 Task: Set the High-priority code rate for DVB-T reception parameters to 1/2.
Action: Mouse moved to (120, 4)
Screenshot: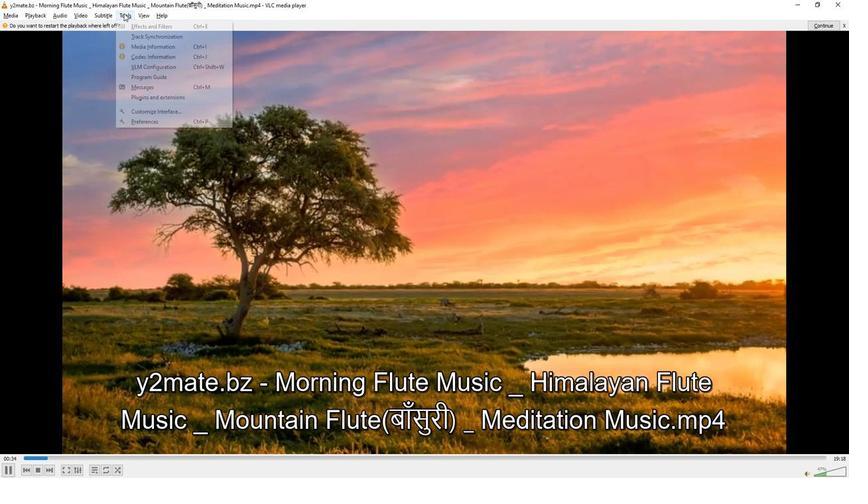 
Action: Mouse pressed left at (120, 4)
Screenshot: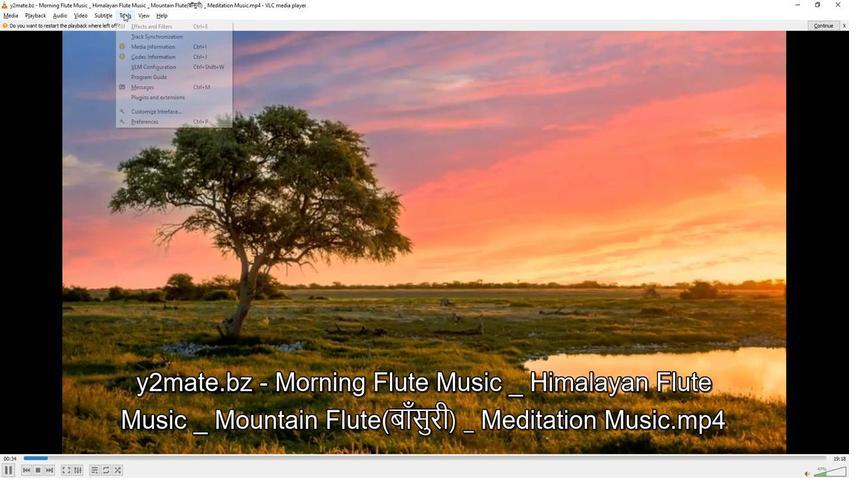 
Action: Mouse moved to (128, 116)
Screenshot: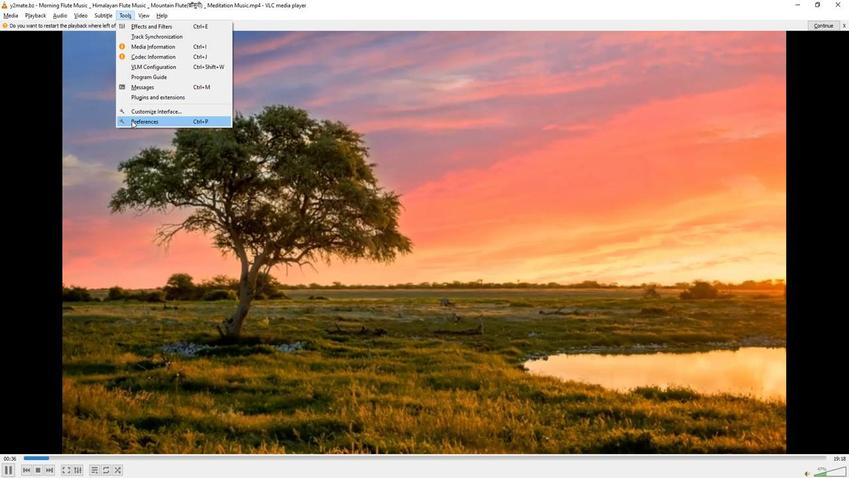 
Action: Mouse pressed left at (128, 116)
Screenshot: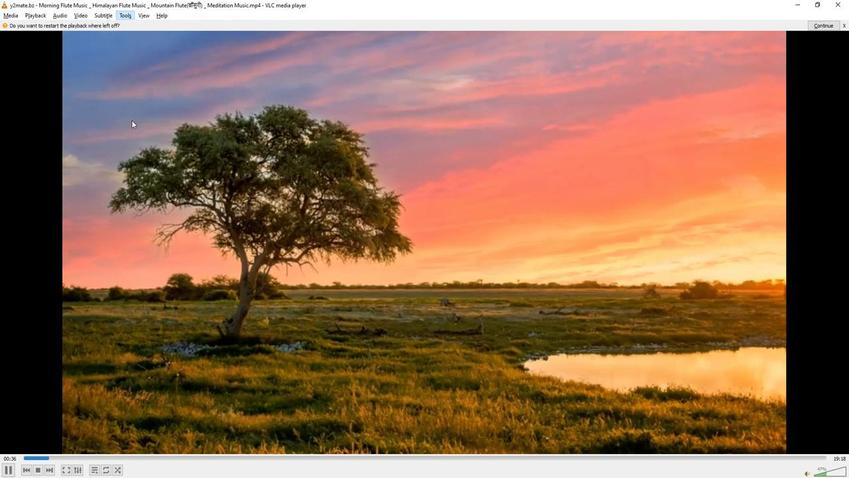 
Action: Mouse moved to (277, 398)
Screenshot: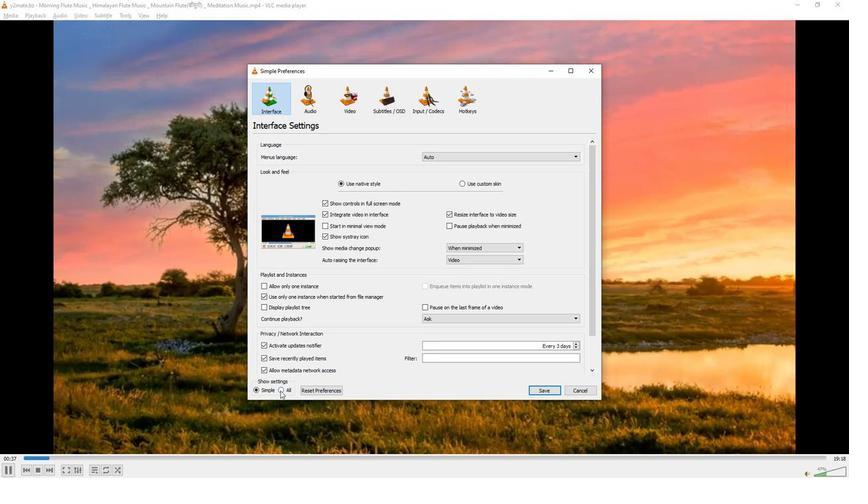 
Action: Mouse pressed left at (277, 398)
Screenshot: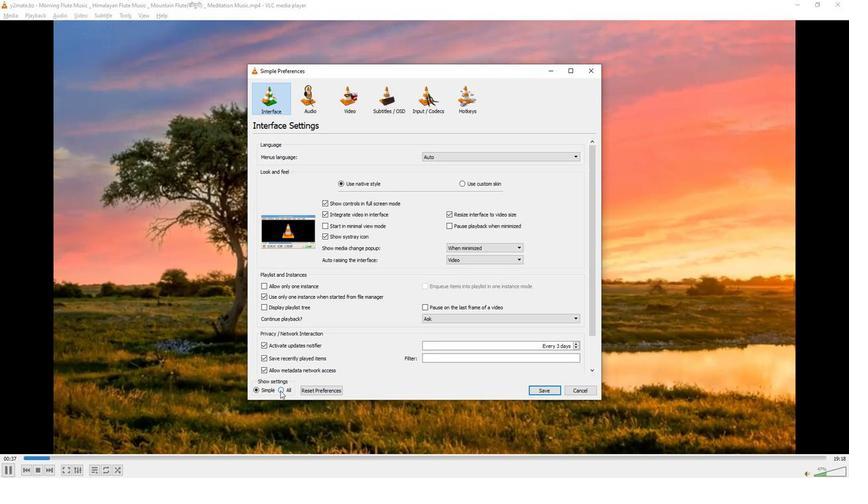
Action: Mouse moved to (265, 238)
Screenshot: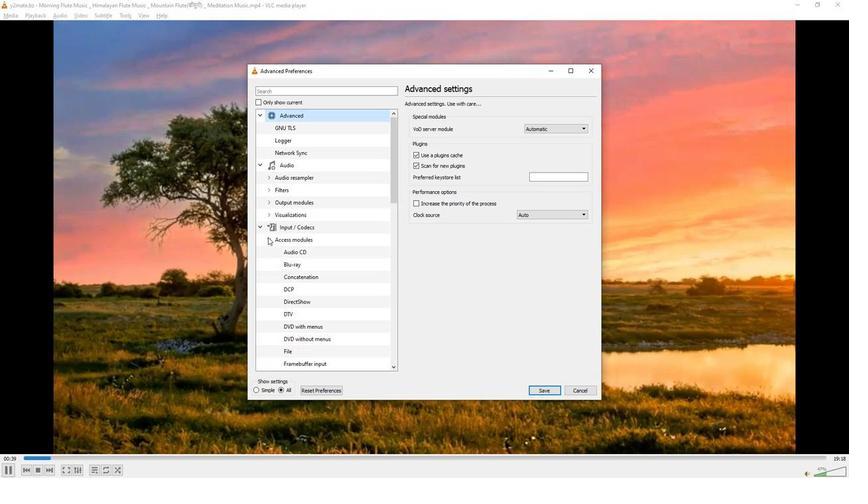 
Action: Mouse pressed left at (265, 238)
Screenshot: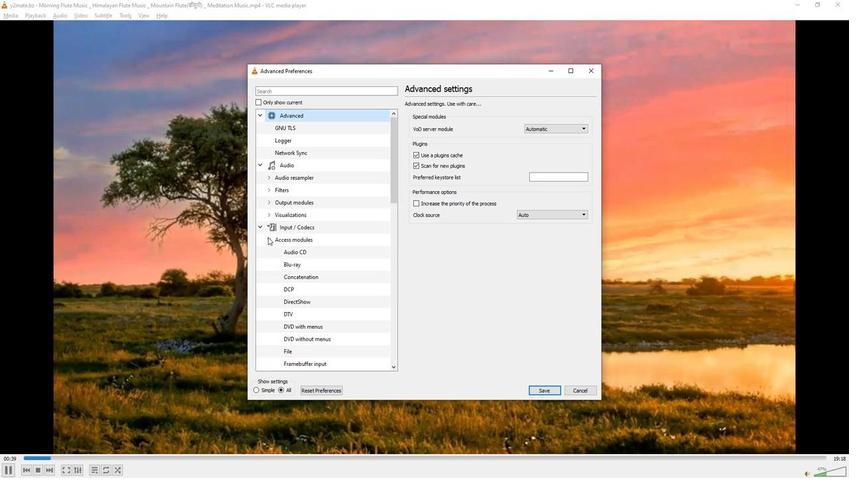 
Action: Mouse moved to (287, 317)
Screenshot: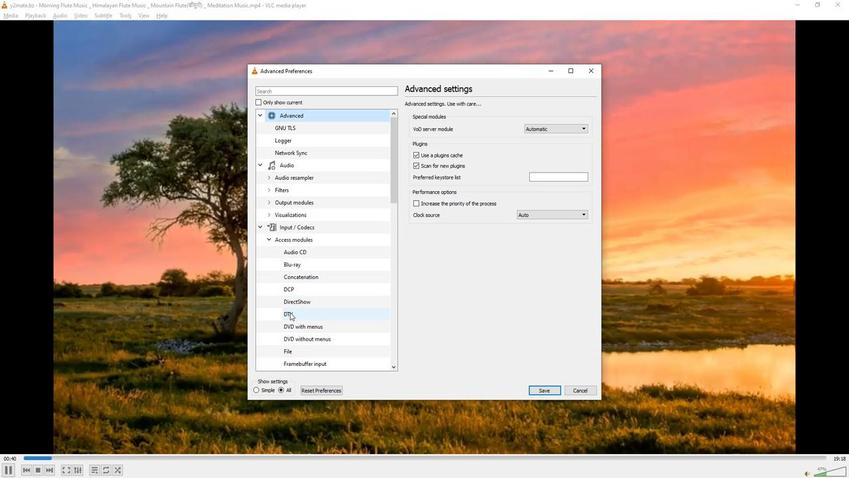 
Action: Mouse pressed left at (287, 317)
Screenshot: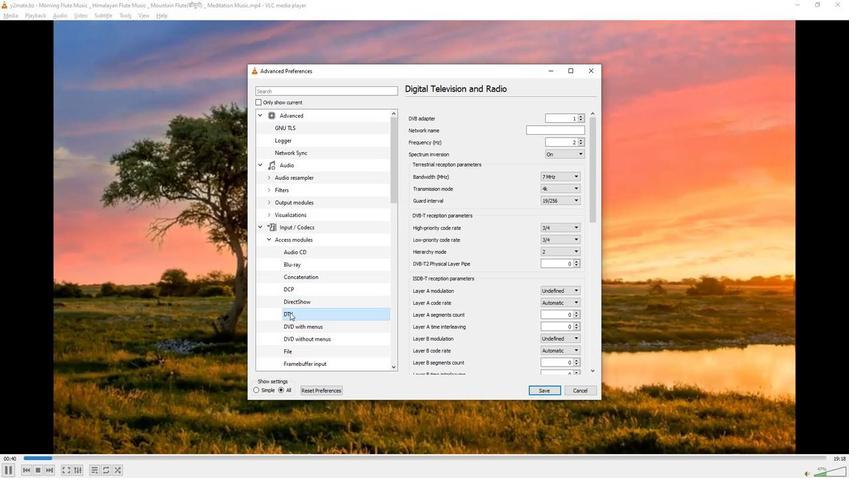 
Action: Mouse moved to (567, 229)
Screenshot: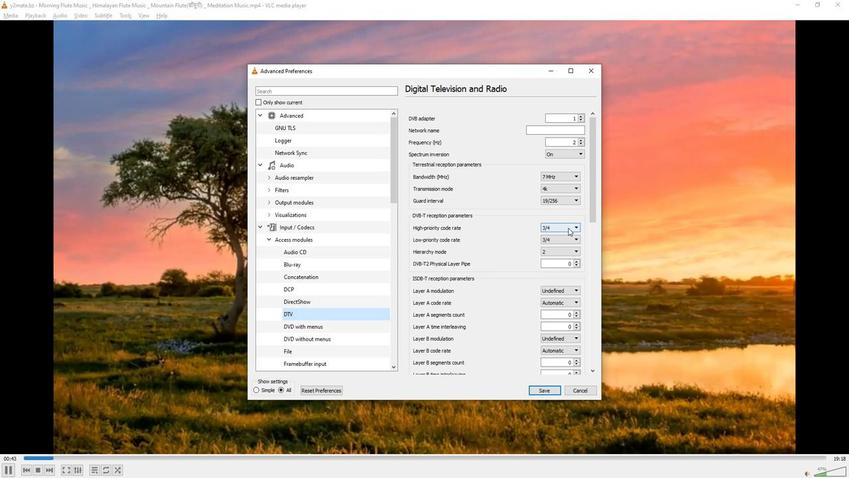 
Action: Mouse pressed left at (567, 229)
Screenshot: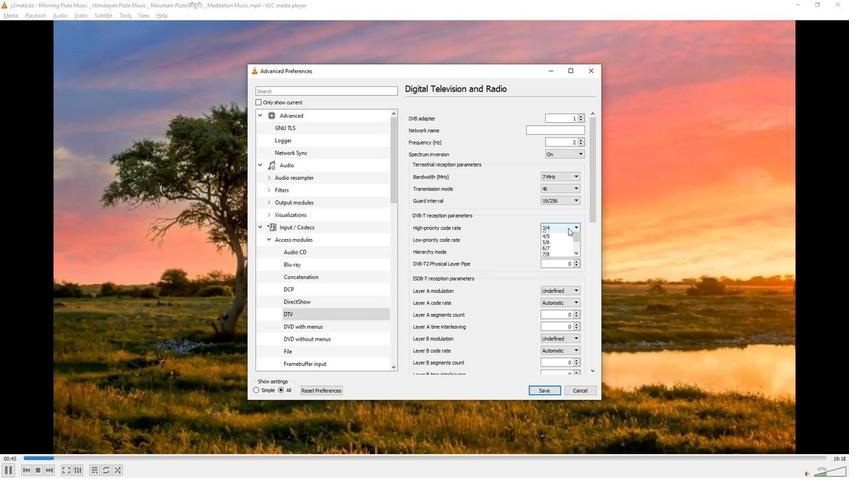 
Action: Mouse moved to (557, 245)
Screenshot: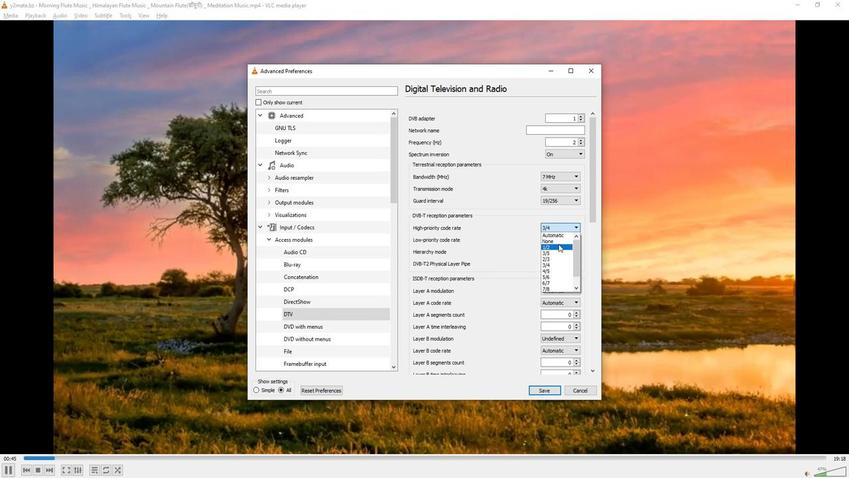 
Action: Mouse pressed left at (557, 245)
Screenshot: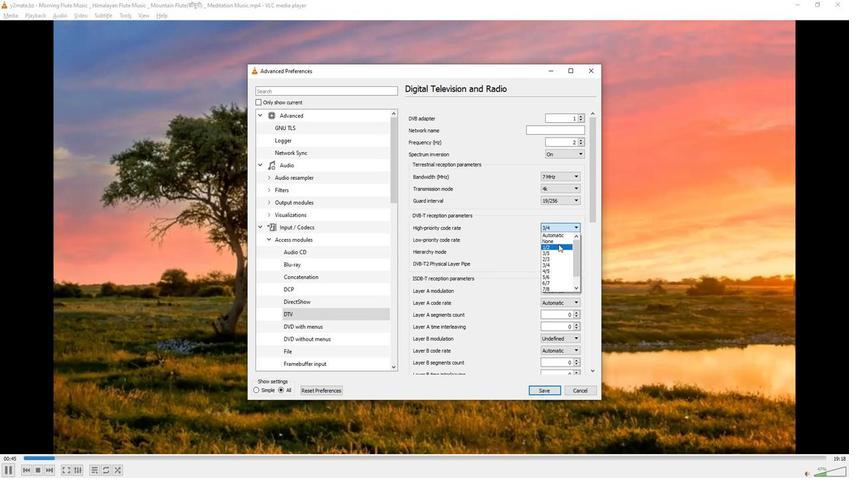 
Action: Mouse moved to (522, 248)
Screenshot: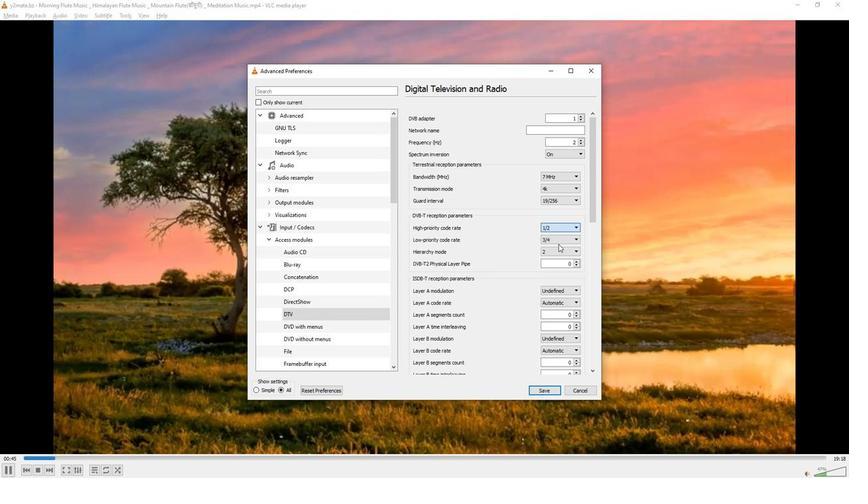 
